 Task: Download the file plain text (.txt).
Action: Mouse moved to (50, 89)
Screenshot: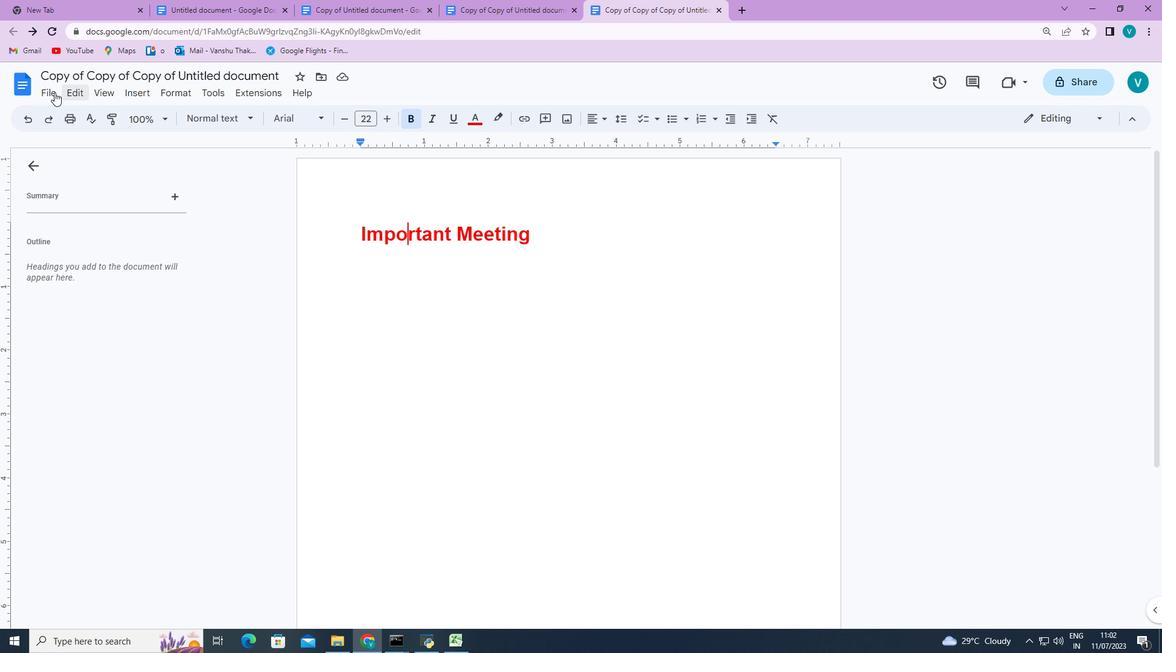 
Action: Mouse pressed left at (50, 89)
Screenshot: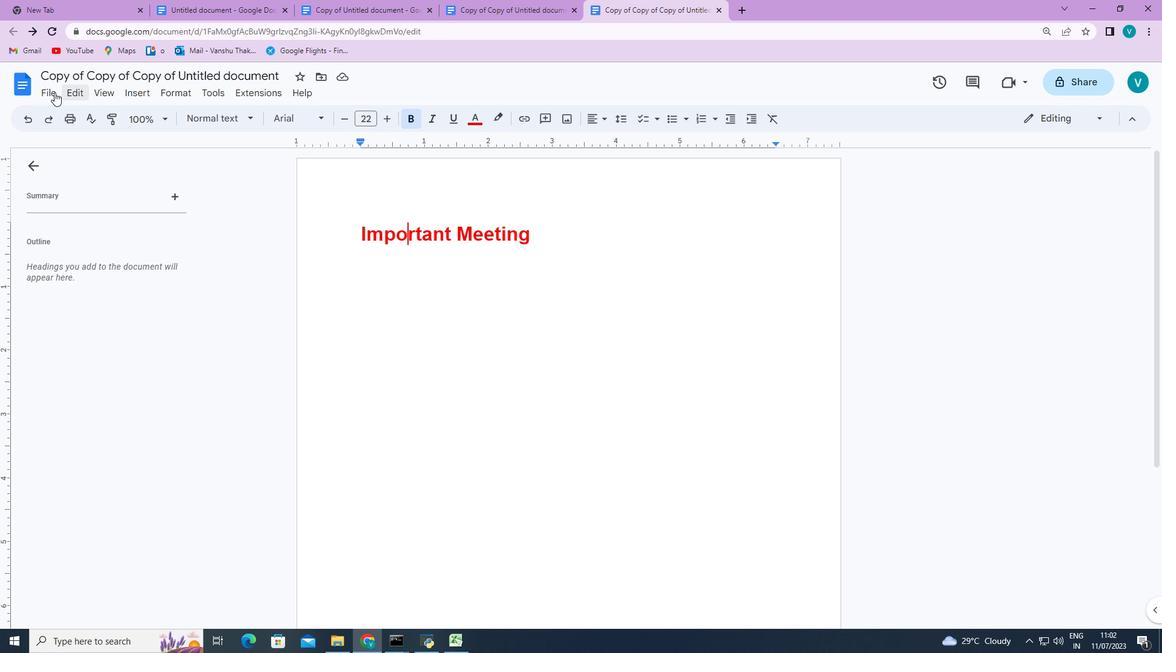 
Action: Mouse moved to (306, 322)
Screenshot: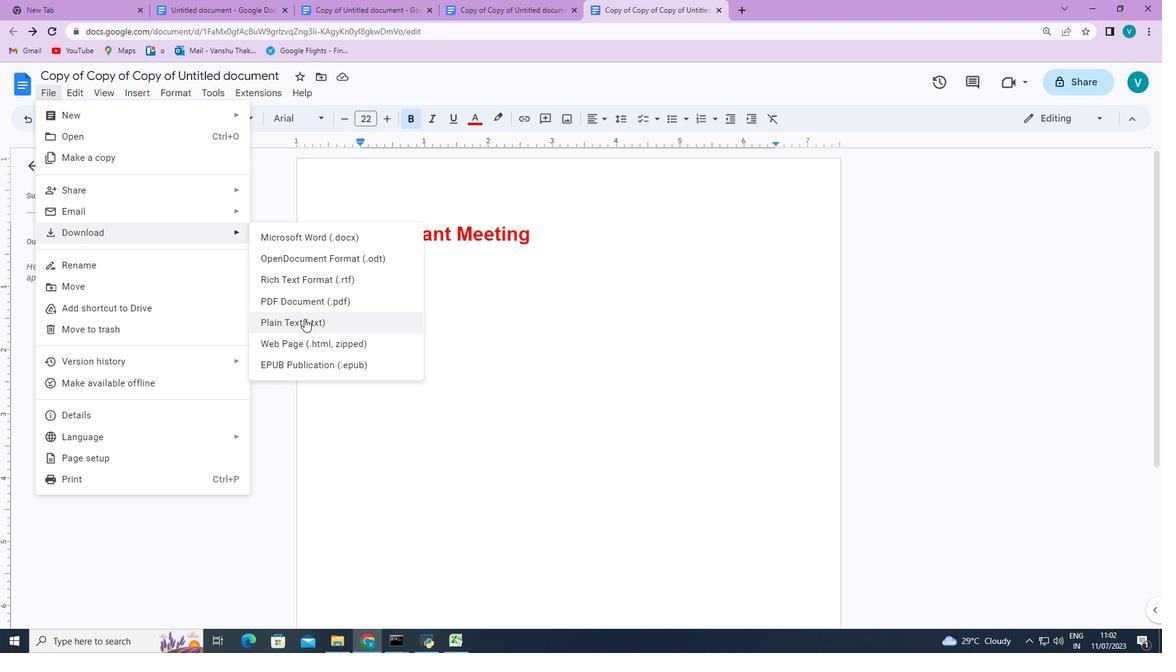 
Action: Mouse pressed left at (306, 322)
Screenshot: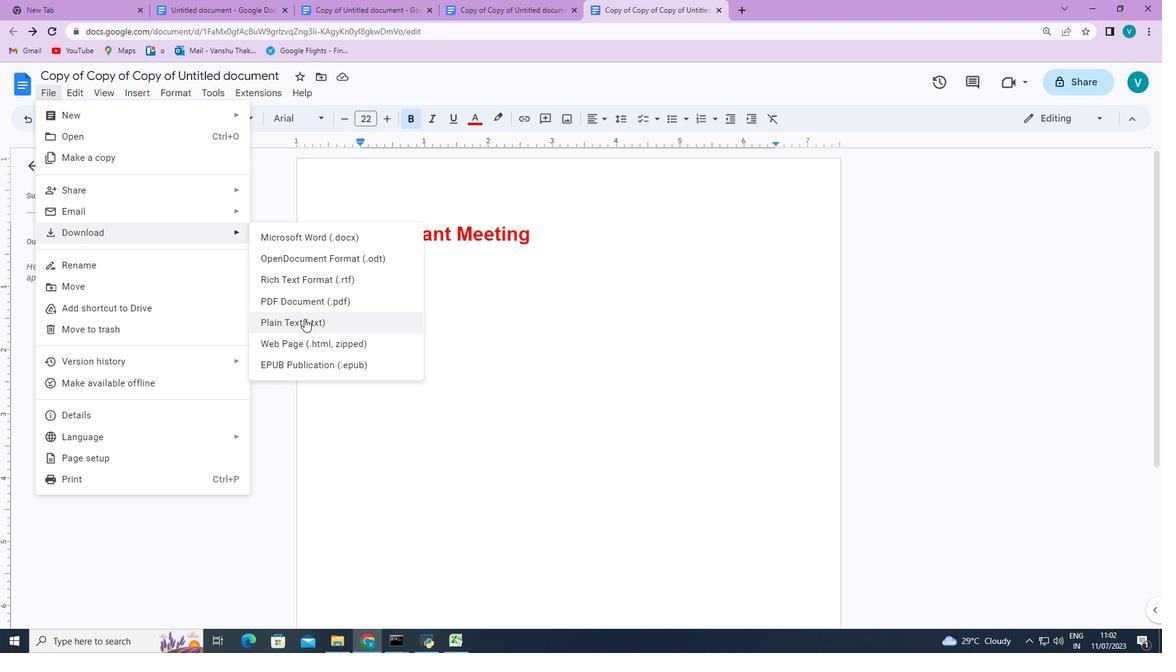 
